 Task: Add a signature Dale Allen containing With appreciation and gratitude, Dale Allen to email address softage.10@softage.net and add a folder Search engine optimization
Action: Mouse moved to (88, 89)
Screenshot: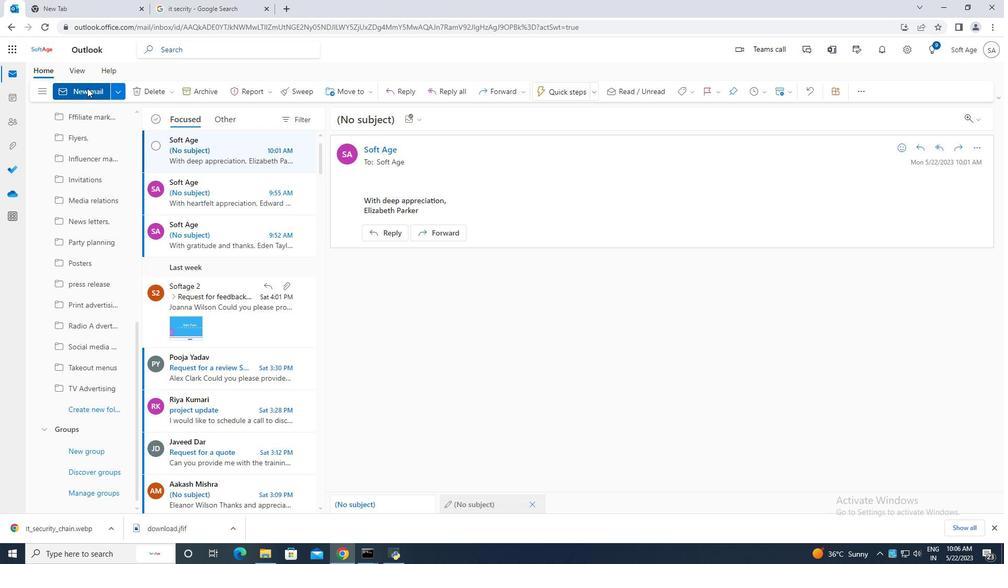 
Action: Mouse pressed left at (88, 89)
Screenshot: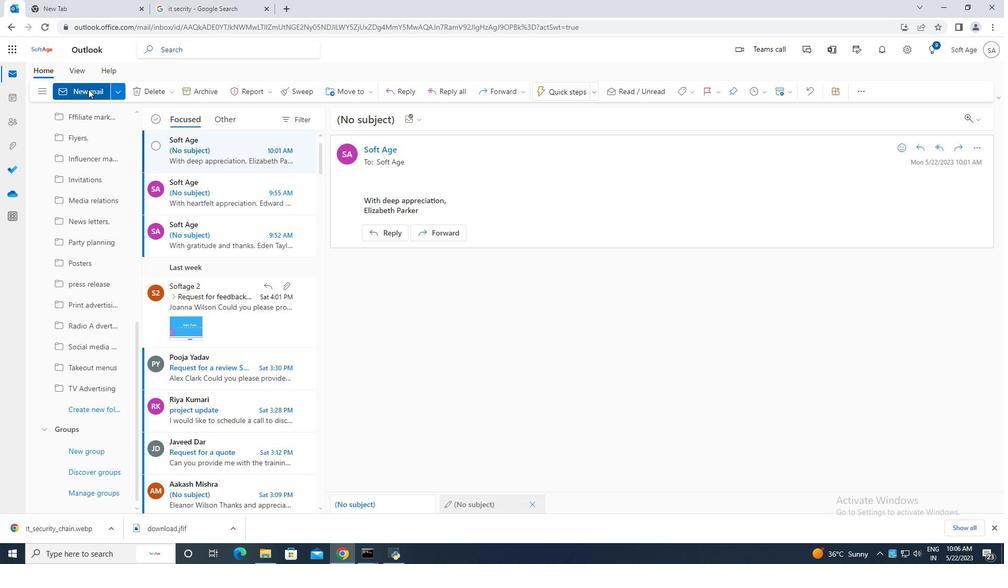 
Action: Mouse moved to (678, 91)
Screenshot: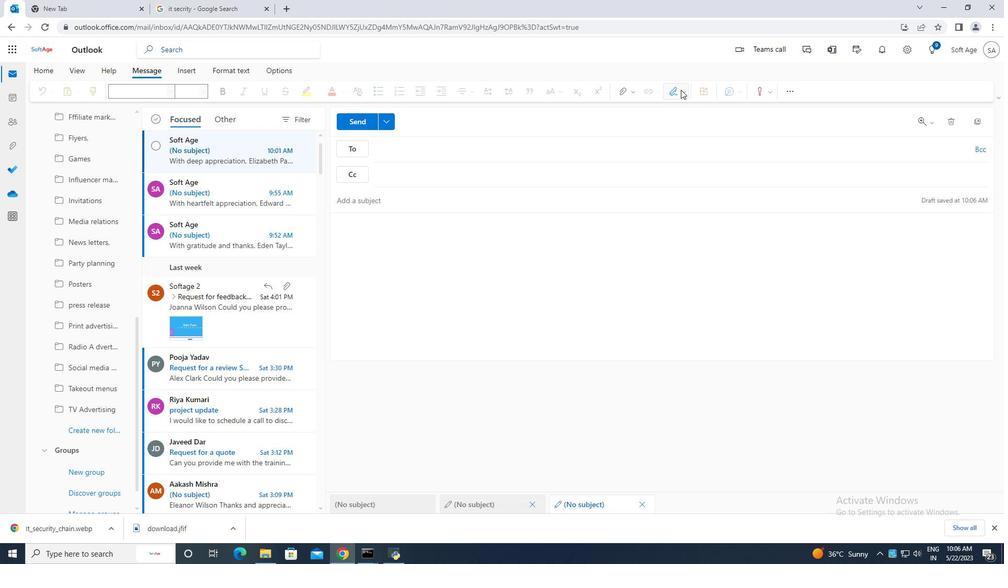 
Action: Mouse pressed left at (678, 91)
Screenshot: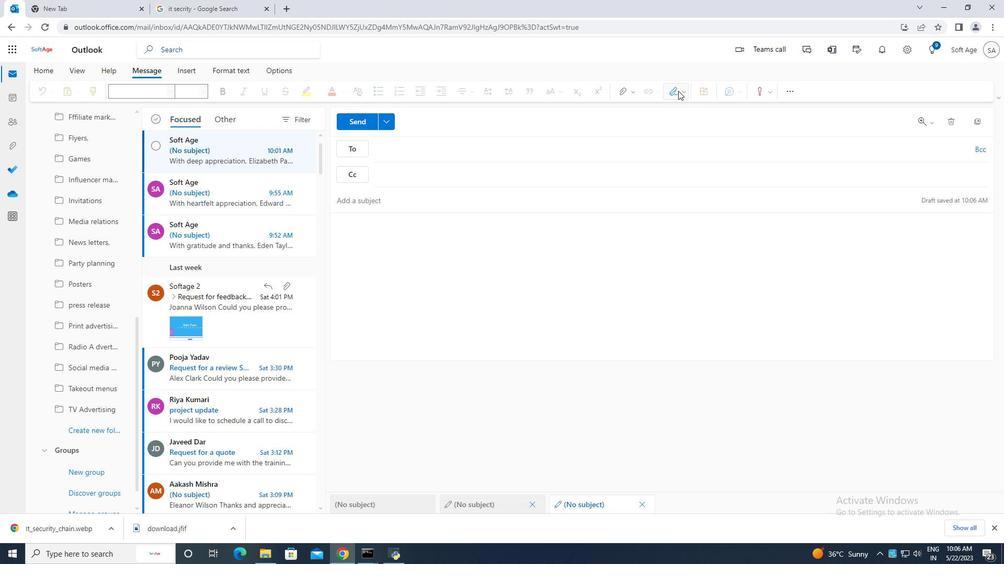 
Action: Mouse moved to (650, 135)
Screenshot: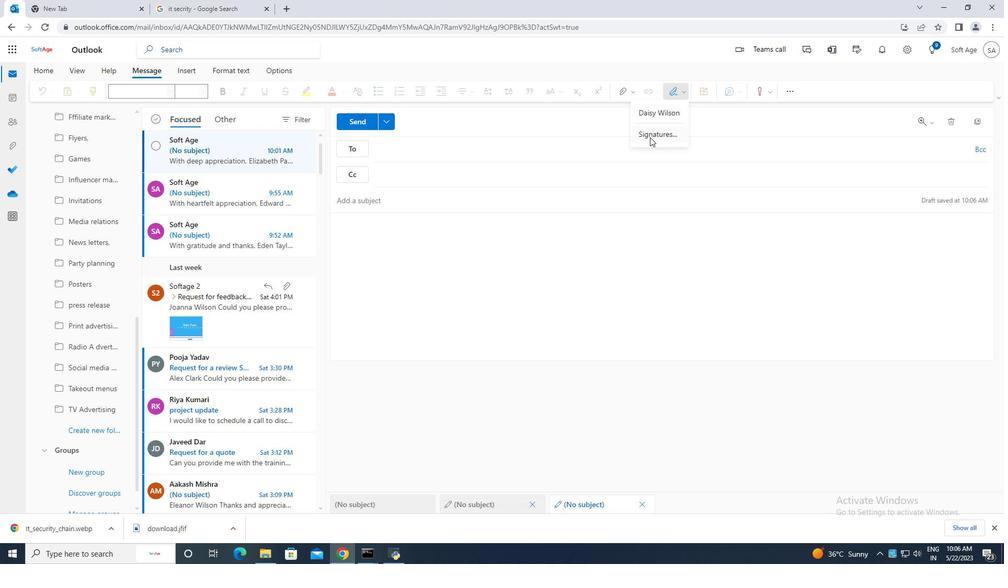 
Action: Mouse pressed left at (650, 135)
Screenshot: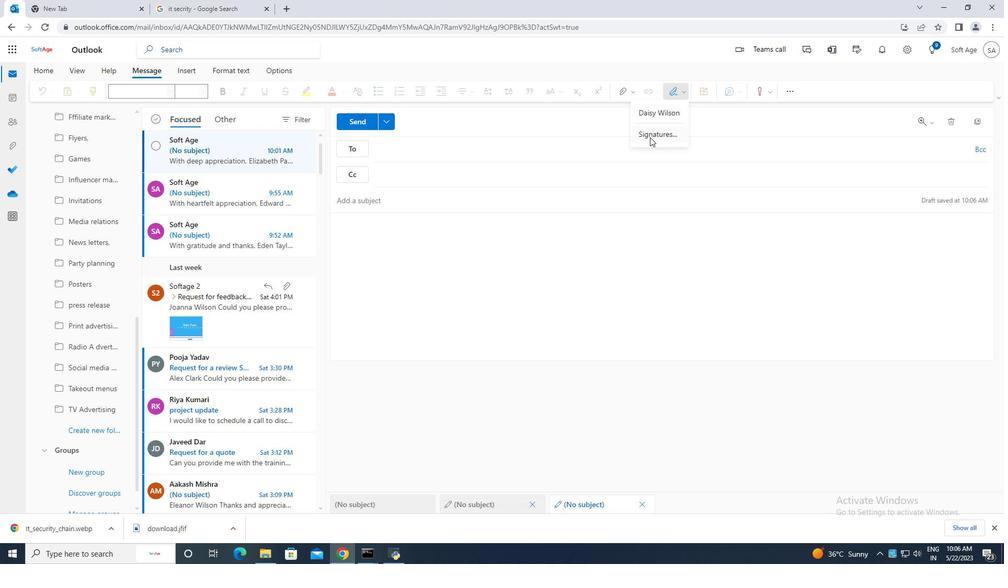 
Action: Mouse moved to (703, 175)
Screenshot: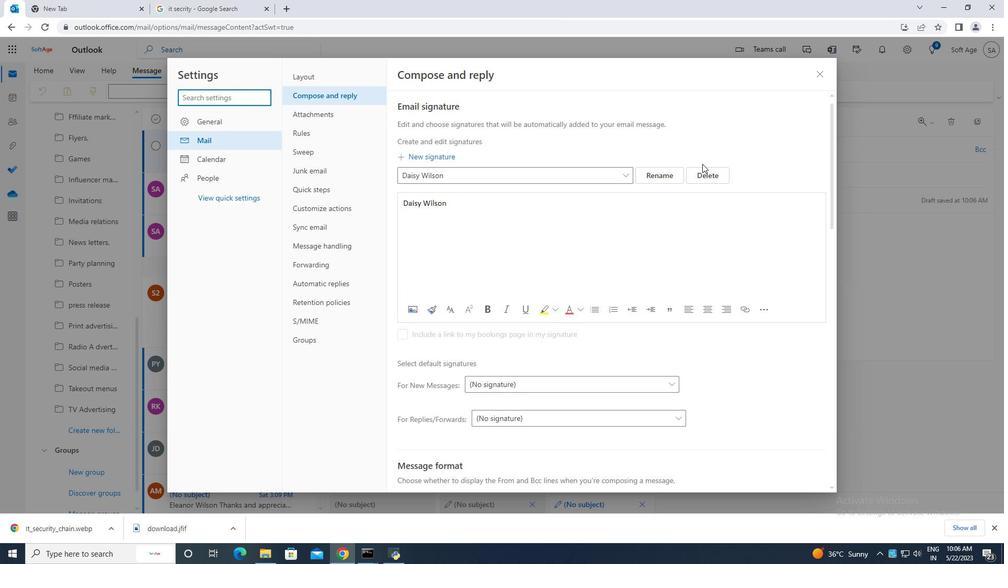 
Action: Mouse pressed left at (703, 175)
Screenshot: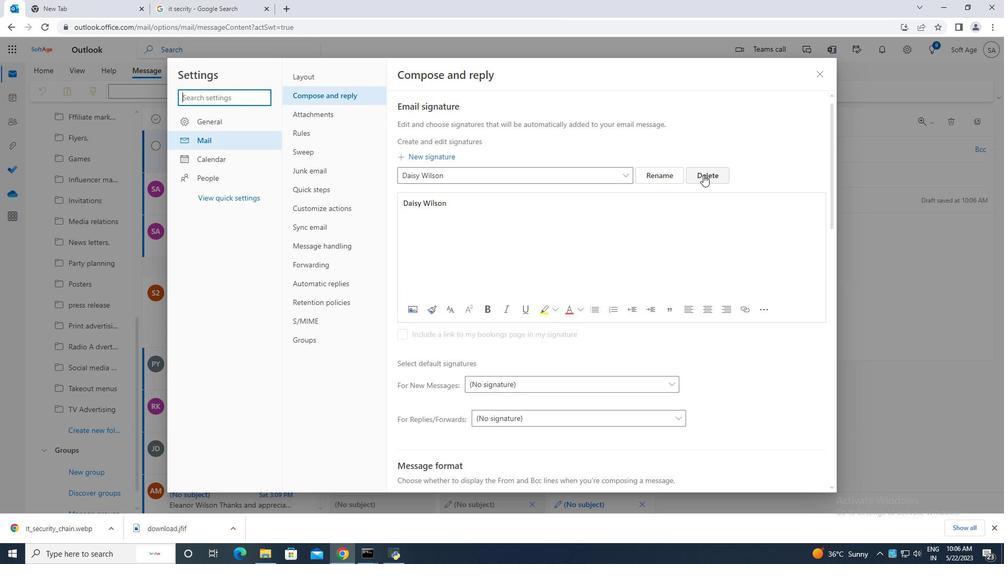
Action: Mouse moved to (444, 177)
Screenshot: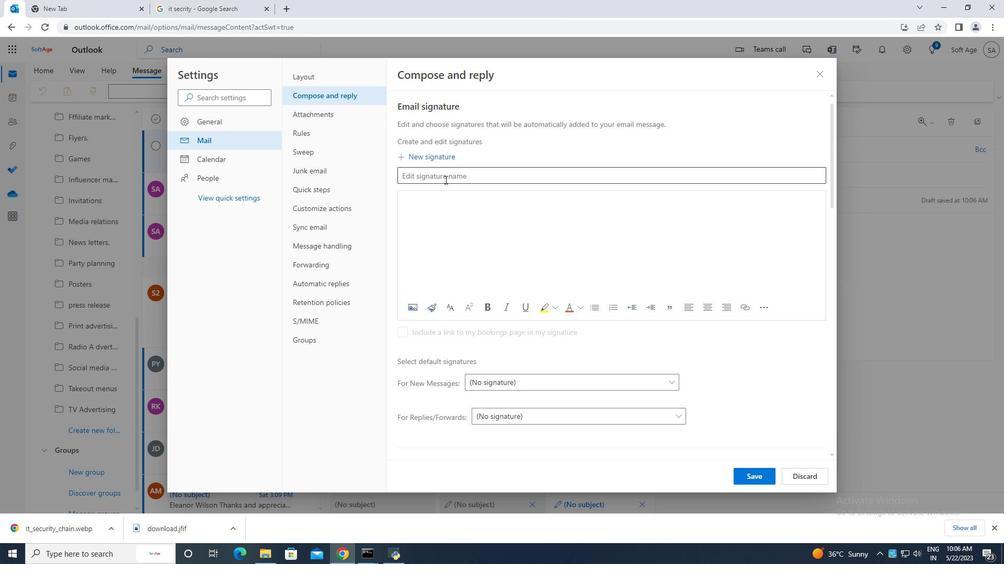 
Action: Mouse pressed left at (444, 177)
Screenshot: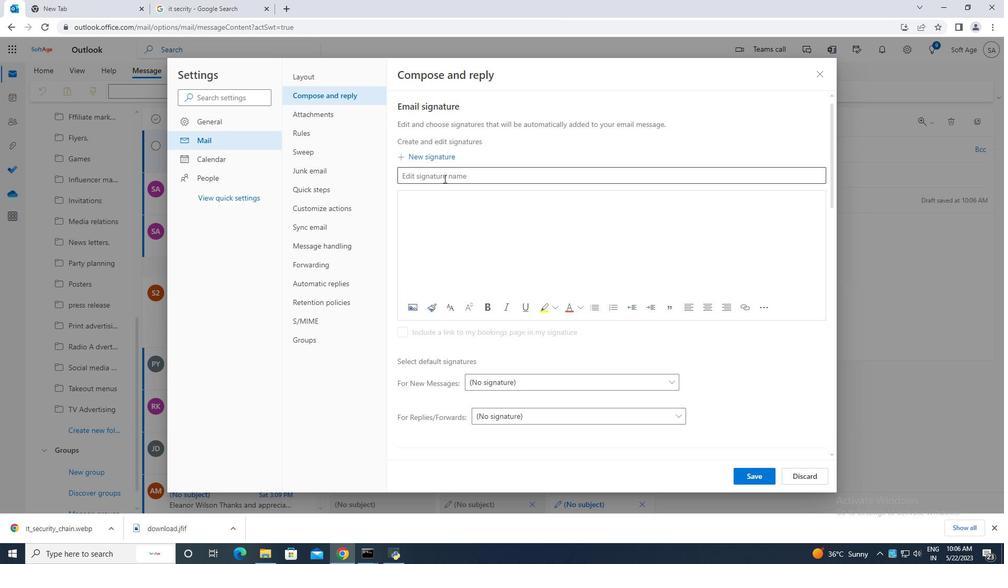 
Action: Key pressed <Key.caps_lock>D<Key.caps_lock>ale<Key.space><Key.caps_lock>A<Key.caps_lock>llen
Screenshot: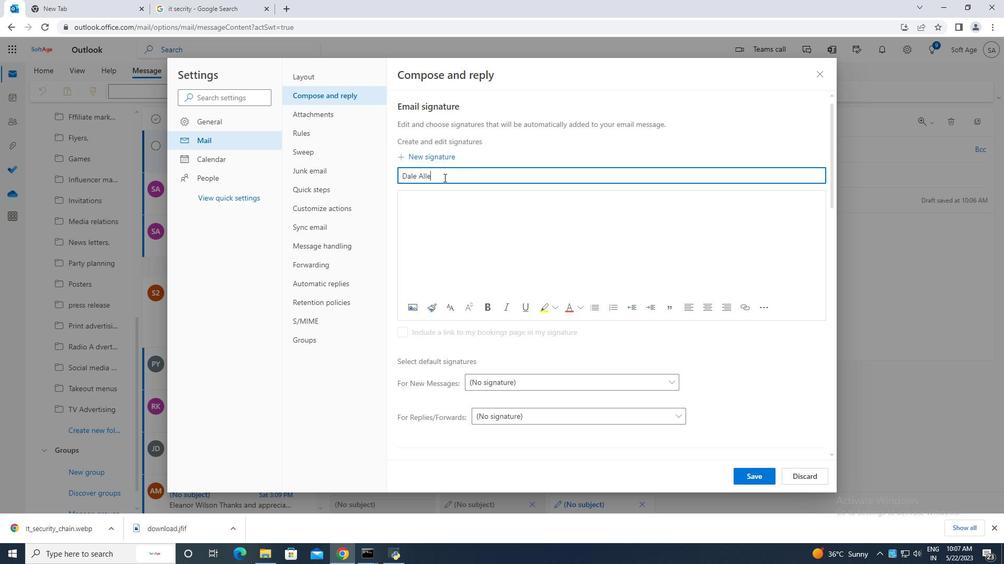 
Action: Mouse moved to (434, 188)
Screenshot: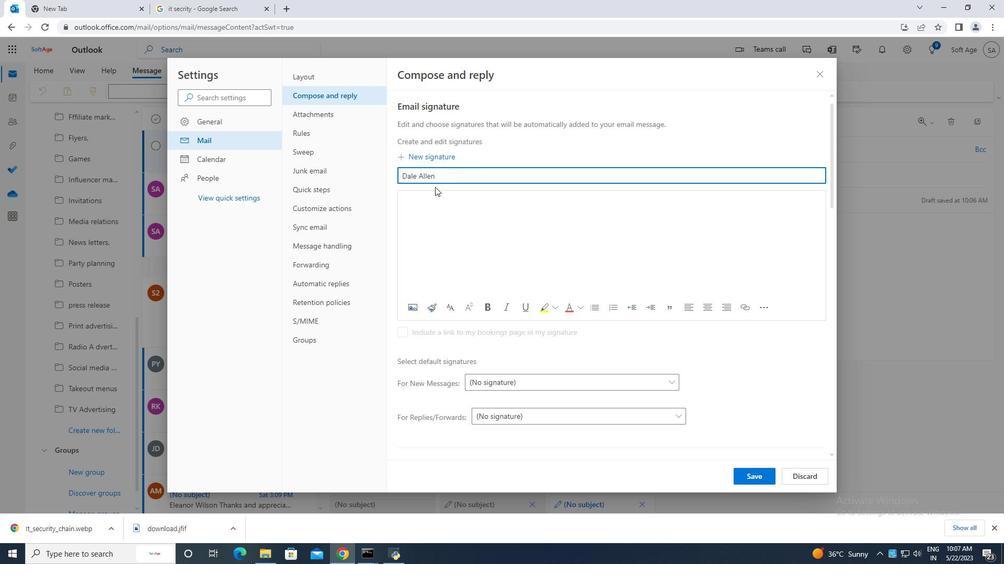 
Action: Mouse pressed left at (434, 188)
Screenshot: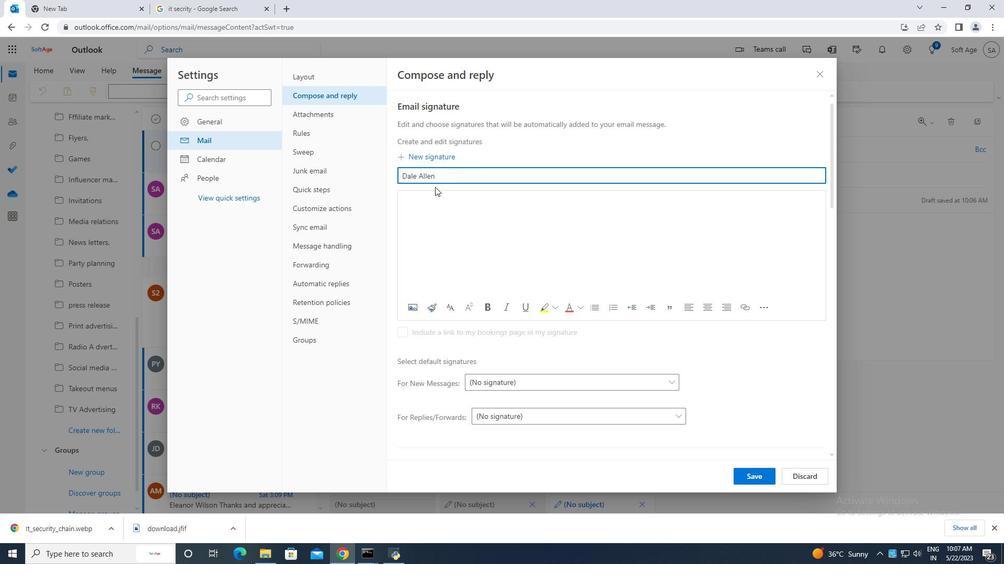 
Action: Mouse moved to (429, 190)
Screenshot: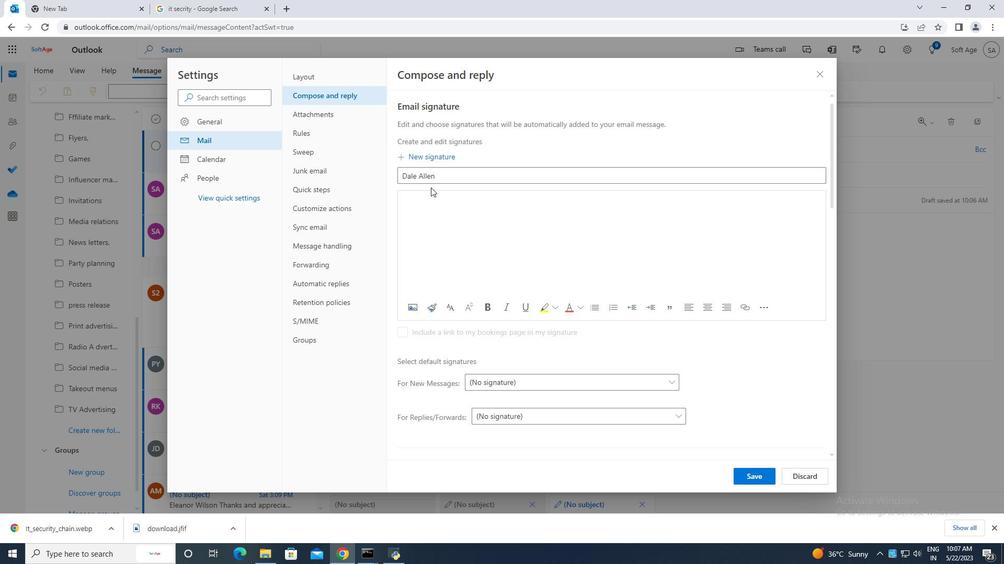 
Action: Mouse pressed left at (429, 190)
Screenshot: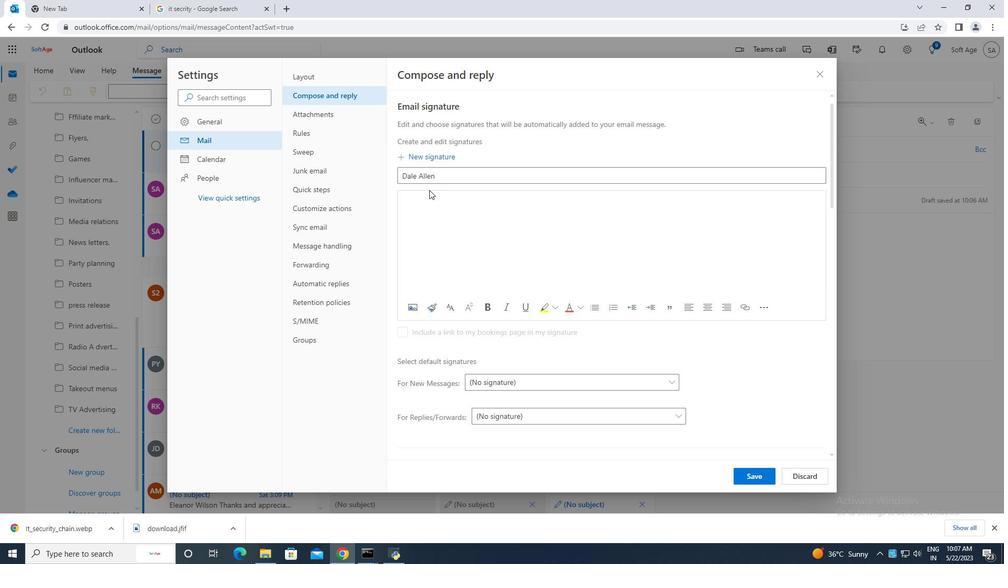 
Action: Mouse moved to (429, 198)
Screenshot: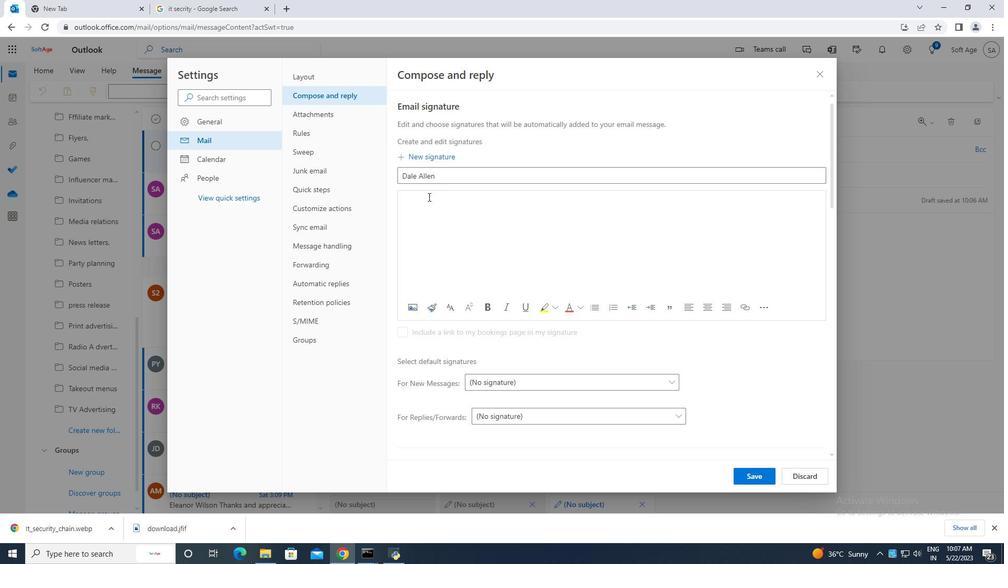 
Action: Mouse pressed left at (429, 198)
Screenshot: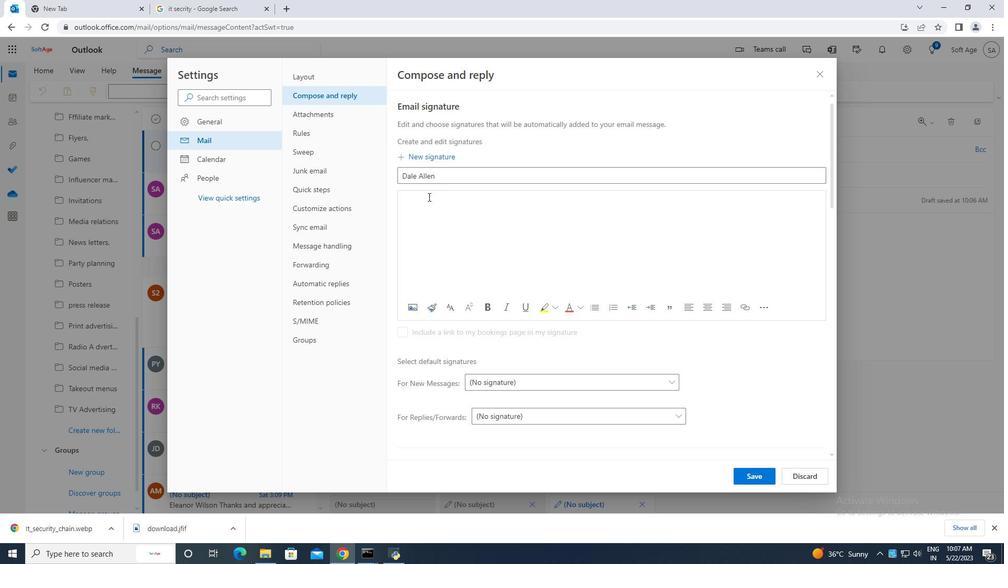 
Action: Mouse moved to (430, 199)
Screenshot: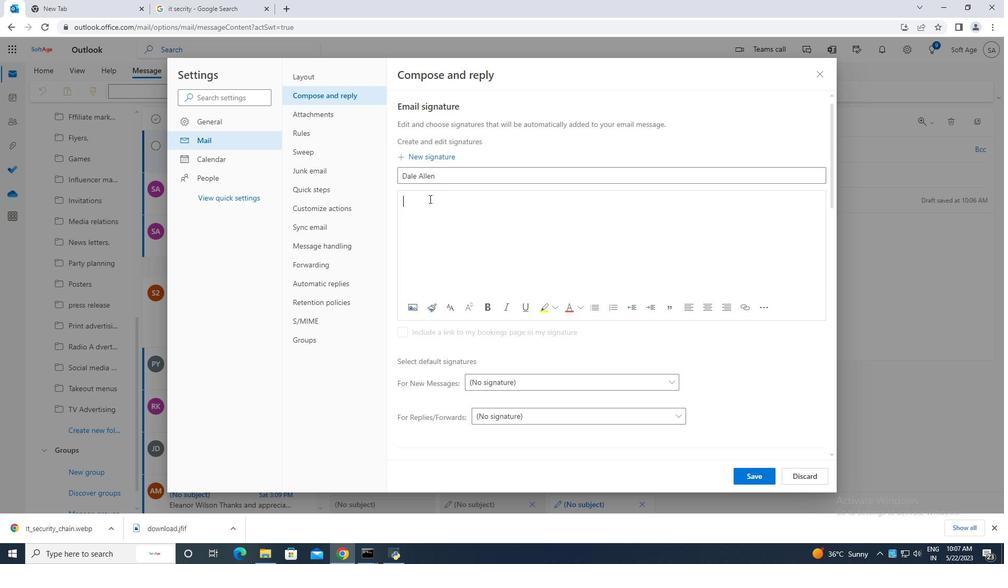 
Action: Key pressed <Key.caps_lock>D<Key.caps_lock>ale<Key.space><Key.caps_lock>A<Key.caps_lock>llen
Screenshot: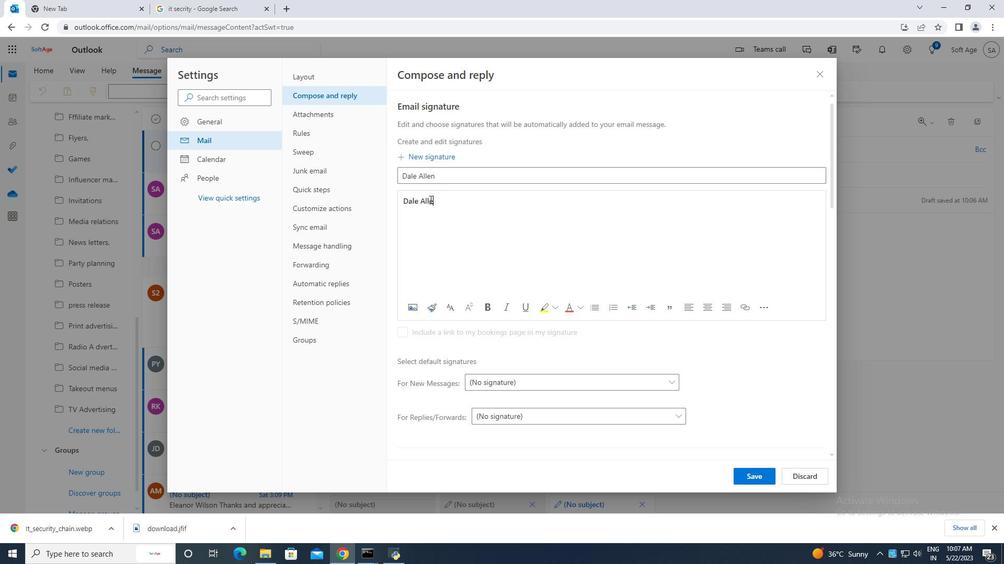 
Action: Mouse moved to (764, 477)
Screenshot: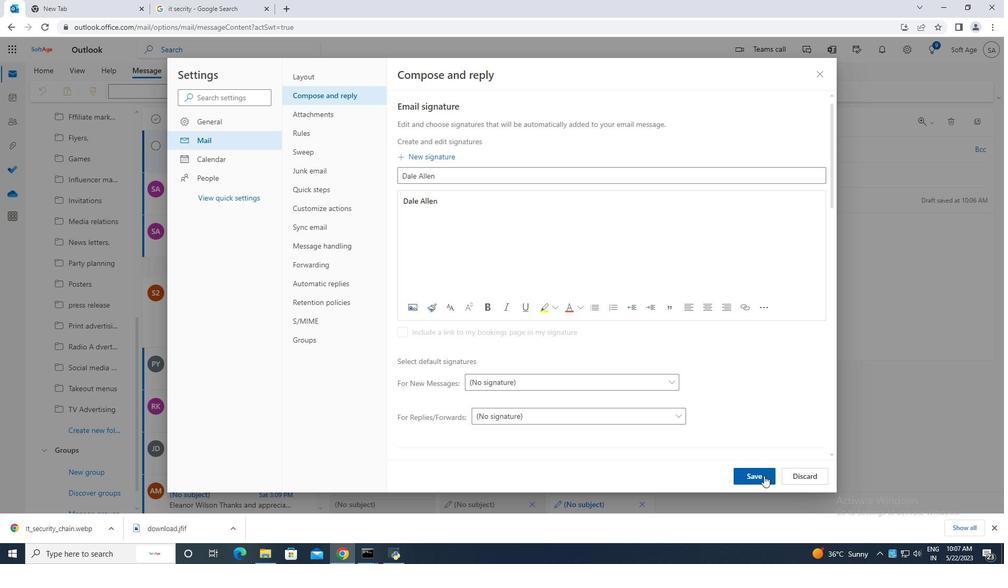 
Action: Mouse pressed left at (764, 477)
Screenshot: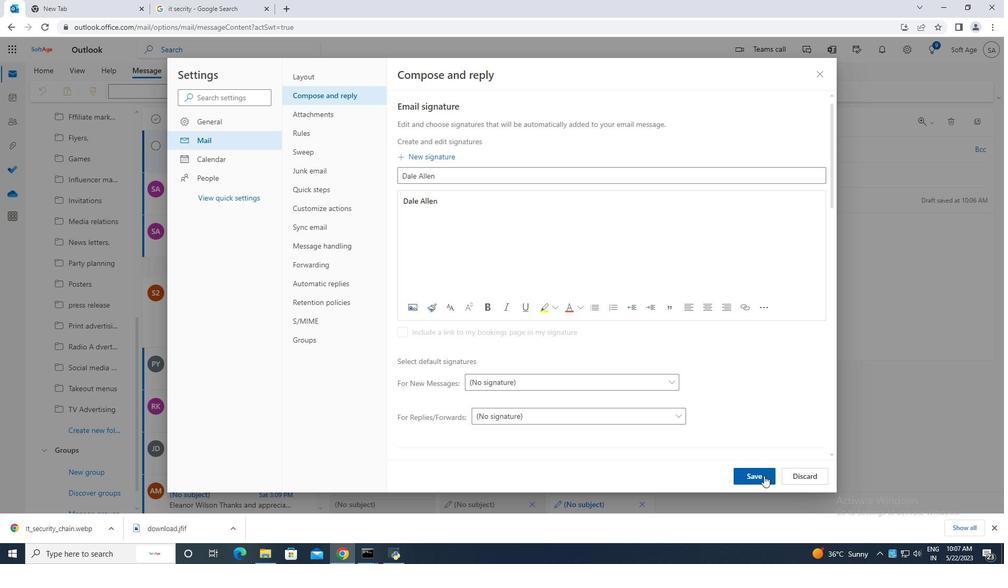 
Action: Mouse moved to (818, 75)
Screenshot: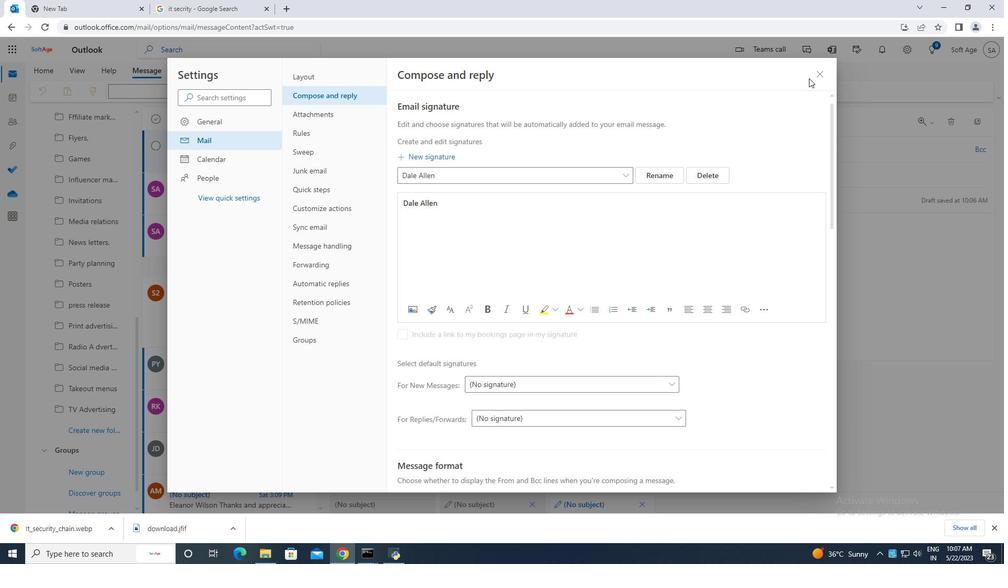 
Action: Mouse pressed left at (818, 75)
Screenshot: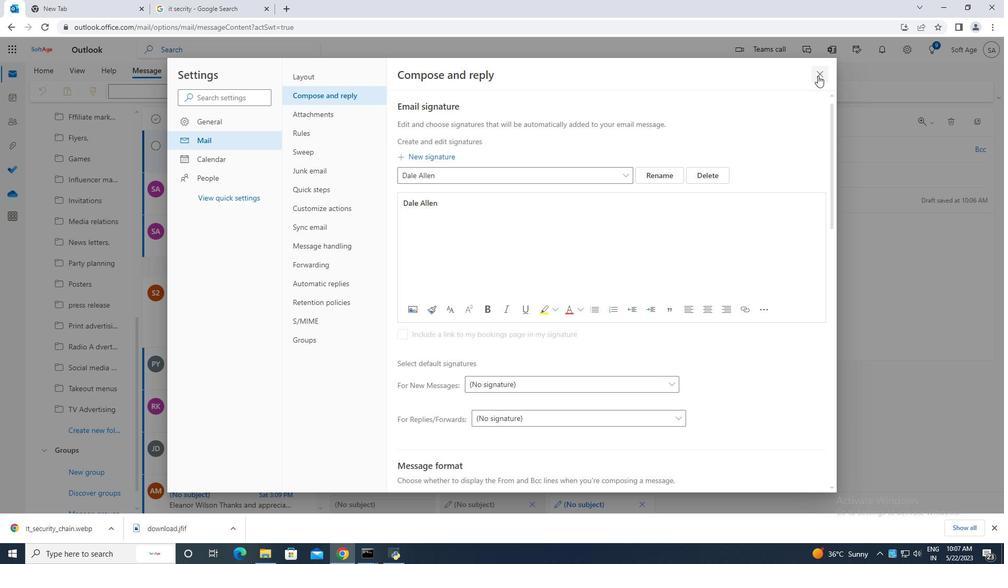 
Action: Mouse moved to (679, 94)
Screenshot: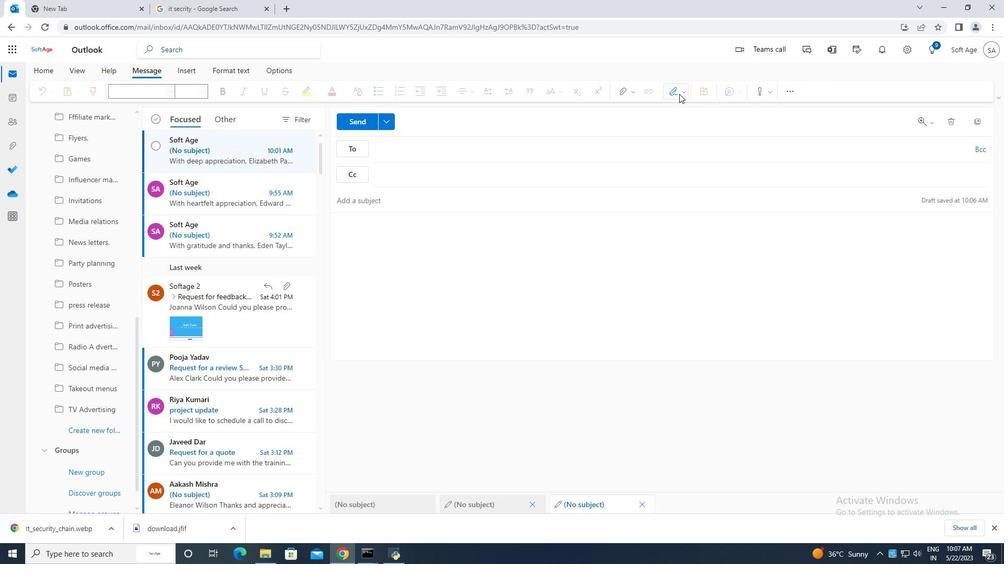 
Action: Mouse pressed left at (679, 94)
Screenshot: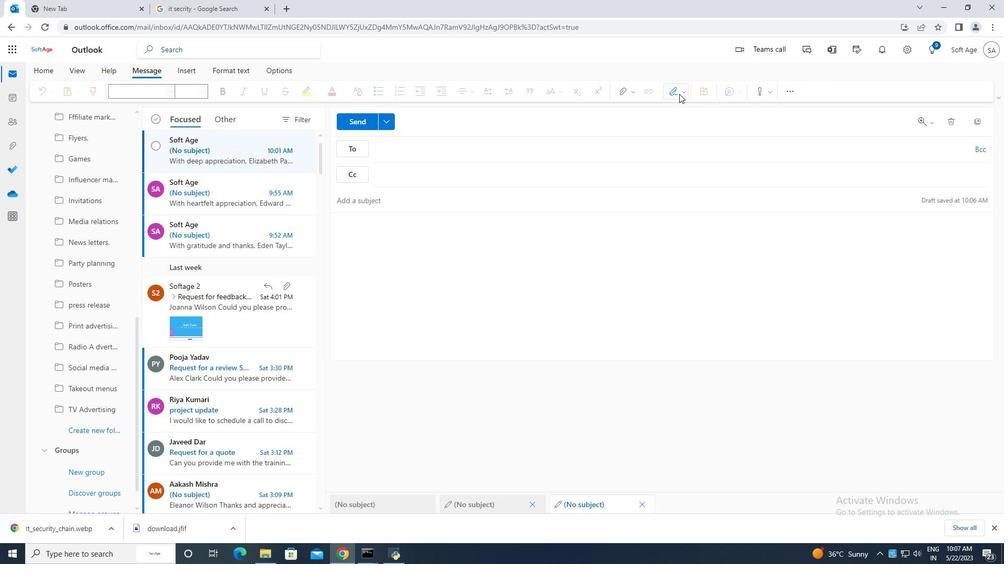 
Action: Mouse moved to (658, 111)
Screenshot: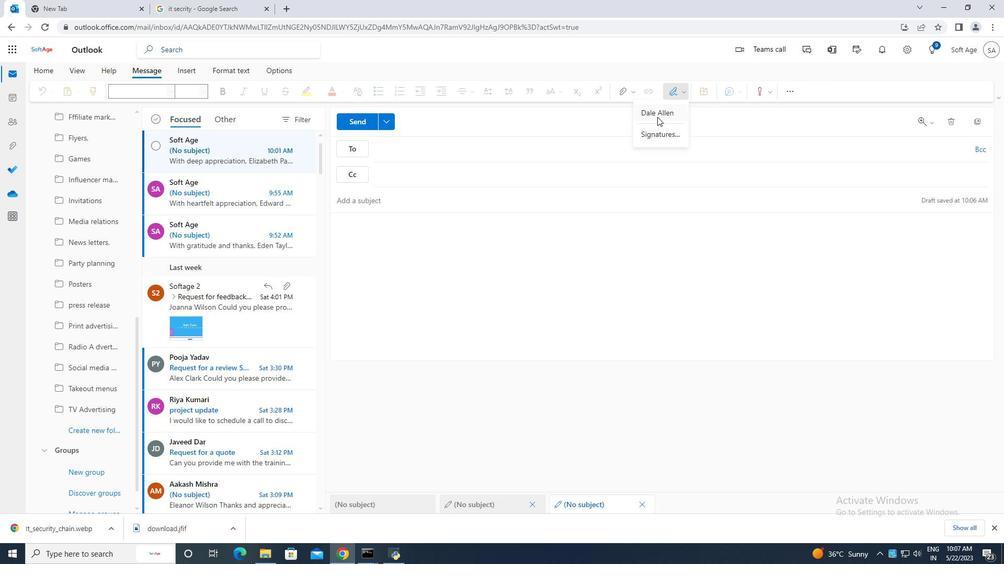 
Action: Mouse pressed left at (658, 111)
Screenshot: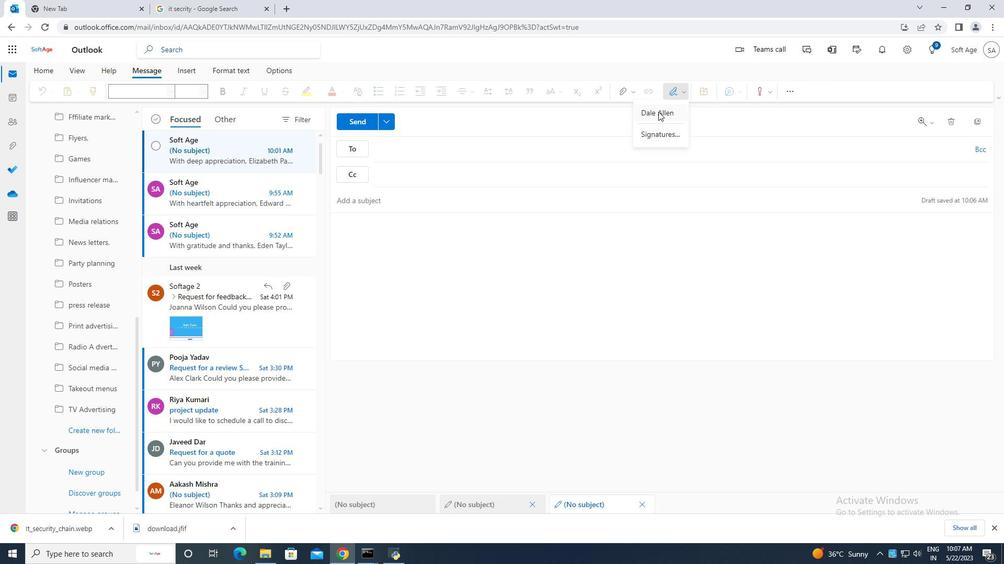 
Action: Mouse moved to (383, 215)
Screenshot: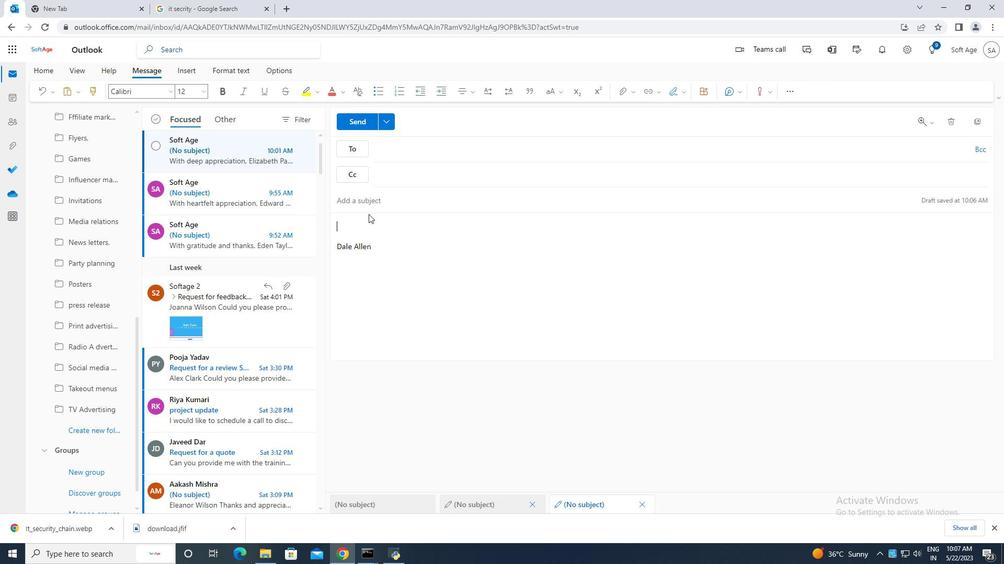 
Action: Key pressed <Key.caps_lock>C<Key.caps_lock>ontaining<Key.space>with<Key.space>appreciation<Key.space>and<Key.space>gratitude,
Screenshot: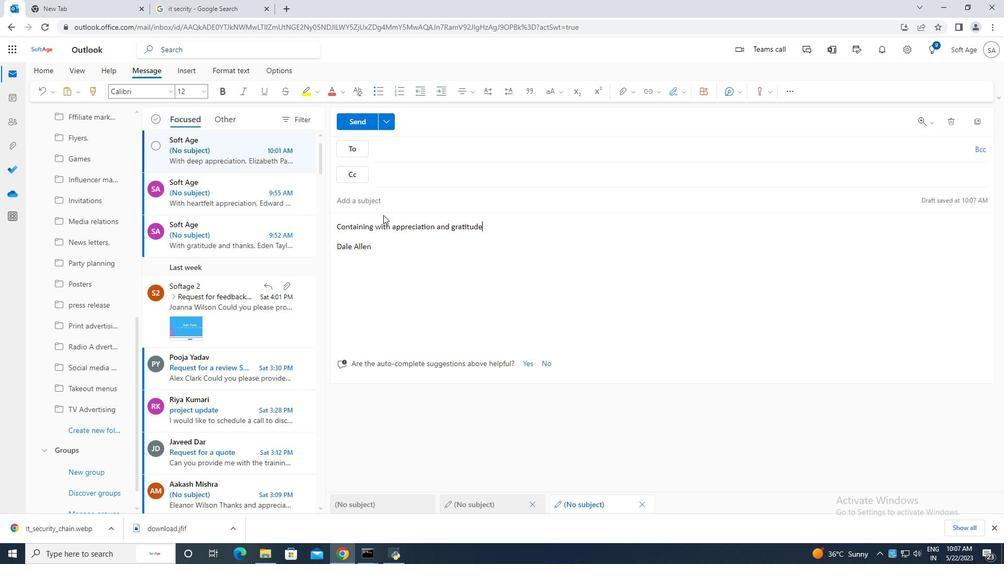 
Action: Mouse moved to (460, 148)
Screenshot: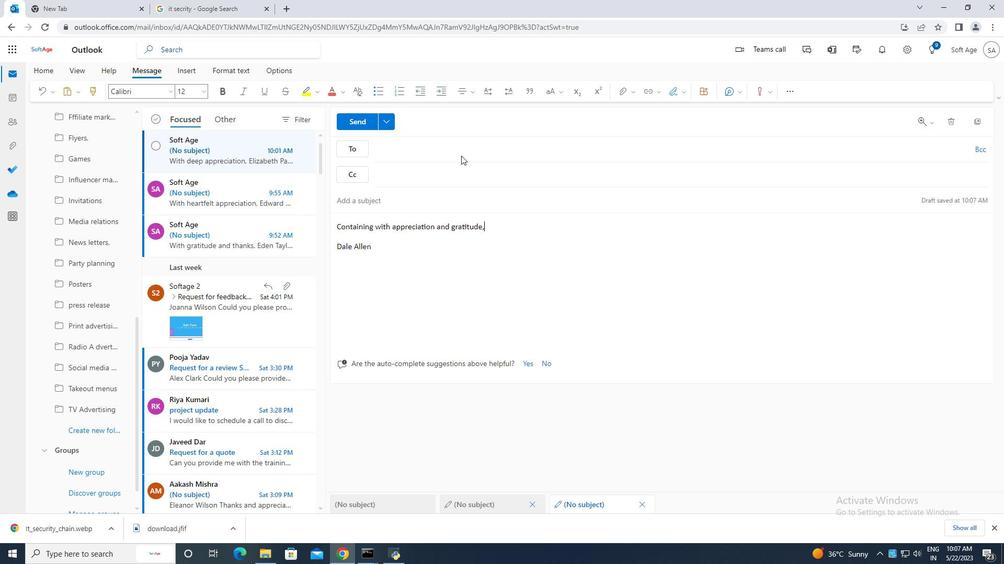 
Action: Mouse pressed left at (460, 148)
Screenshot: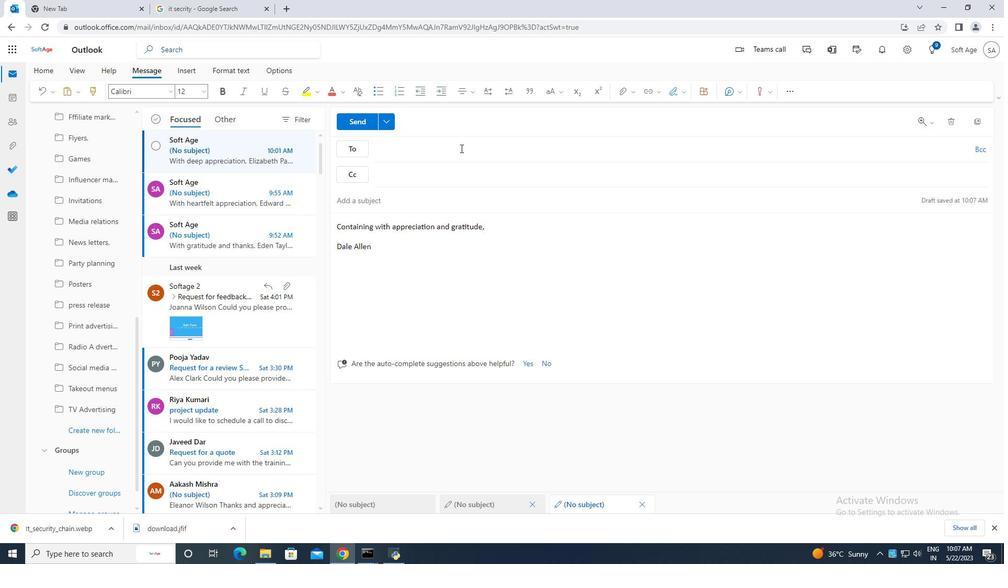 
Action: Key pressed softage.10
Screenshot: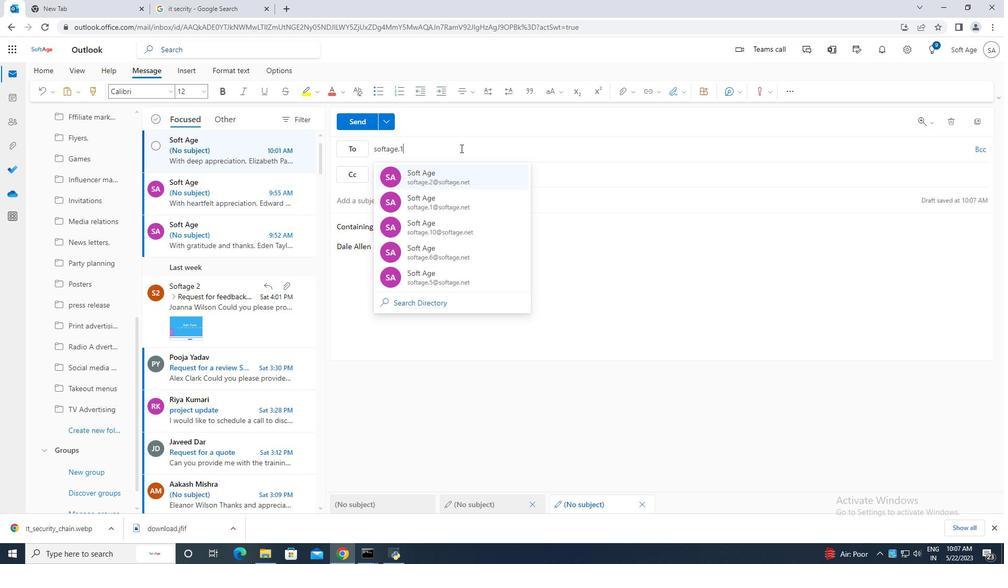 
Action: Mouse moved to (490, 208)
Screenshot: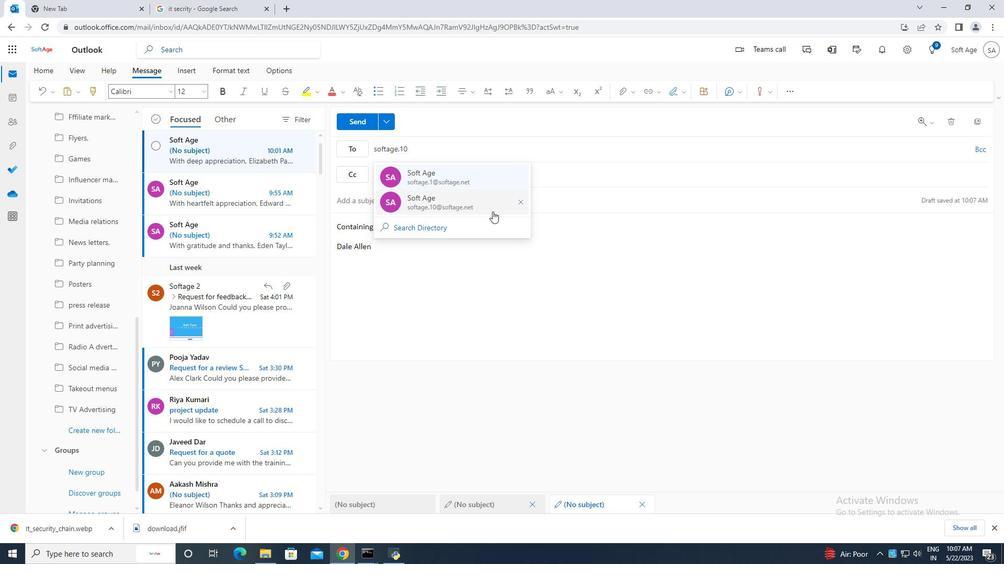
Action: Mouse pressed left at (490, 208)
Screenshot: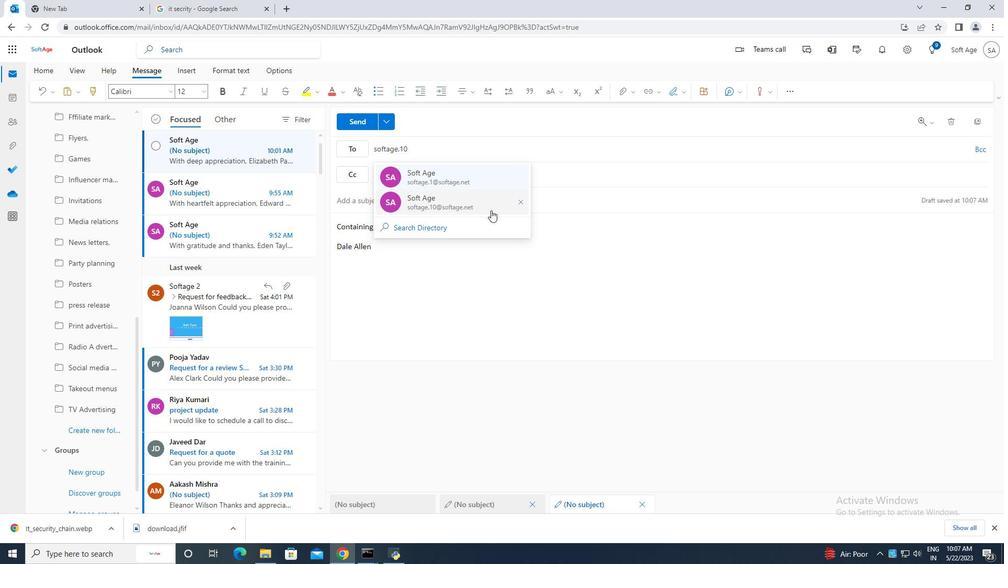 
Action: Mouse moved to (93, 431)
Screenshot: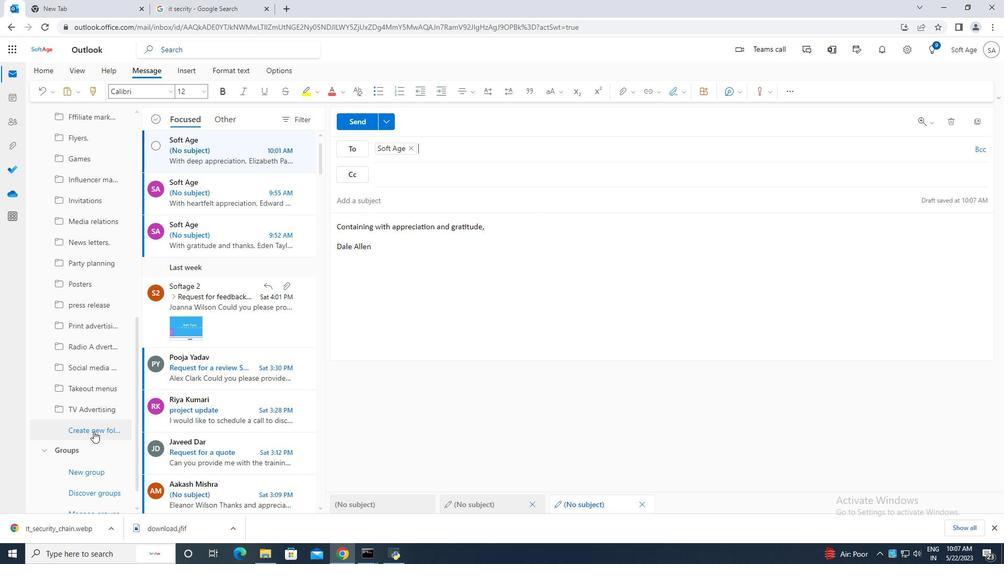 
Action: Mouse pressed left at (93, 431)
Screenshot: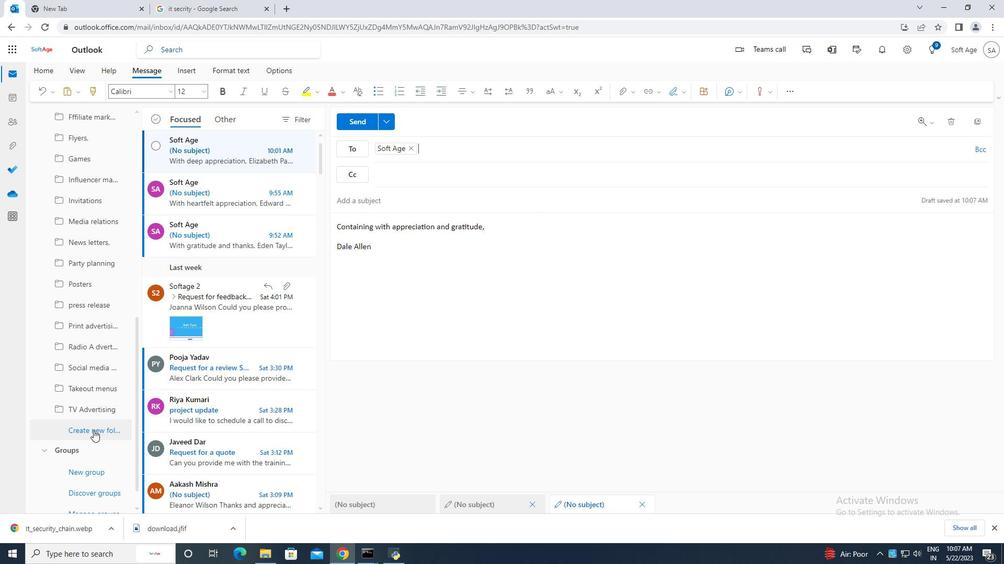 
Action: Mouse moved to (91, 429)
Screenshot: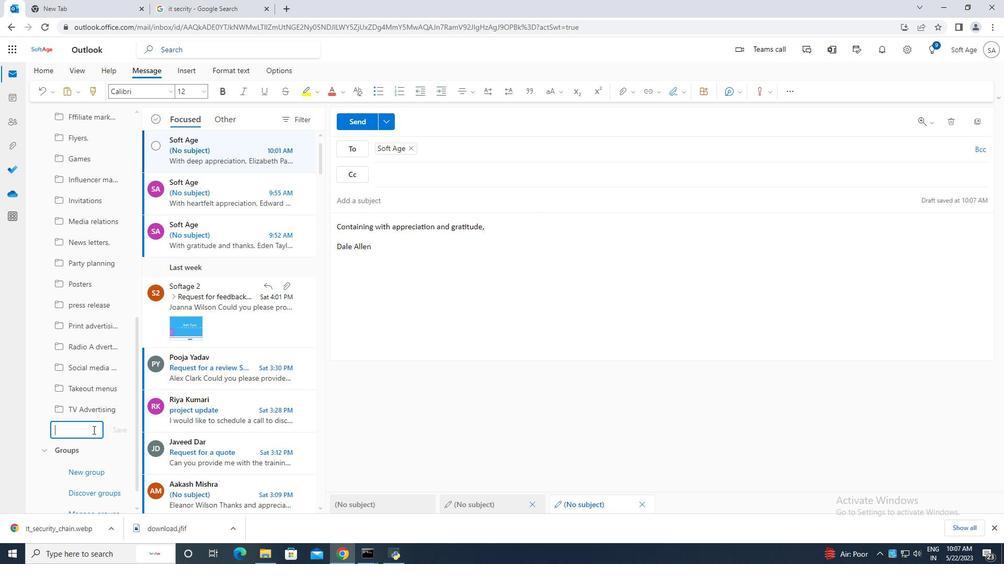 
Action: Key pressed <Key.caps_lock>S<Key.caps_lock>earch<Key.space>engine<Key.space>optimix<Key.backspace>zation
Screenshot: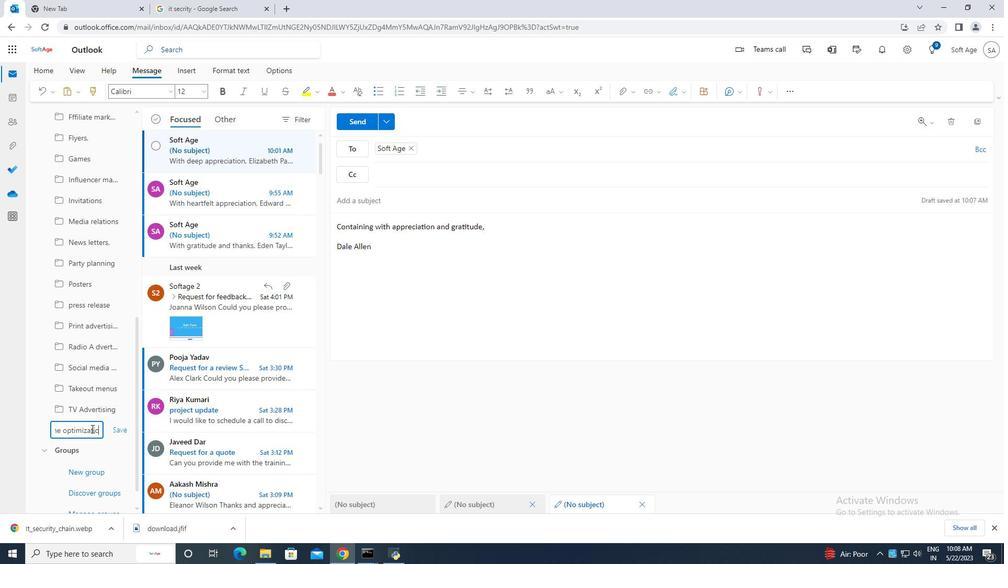 
Action: Mouse moved to (122, 431)
Screenshot: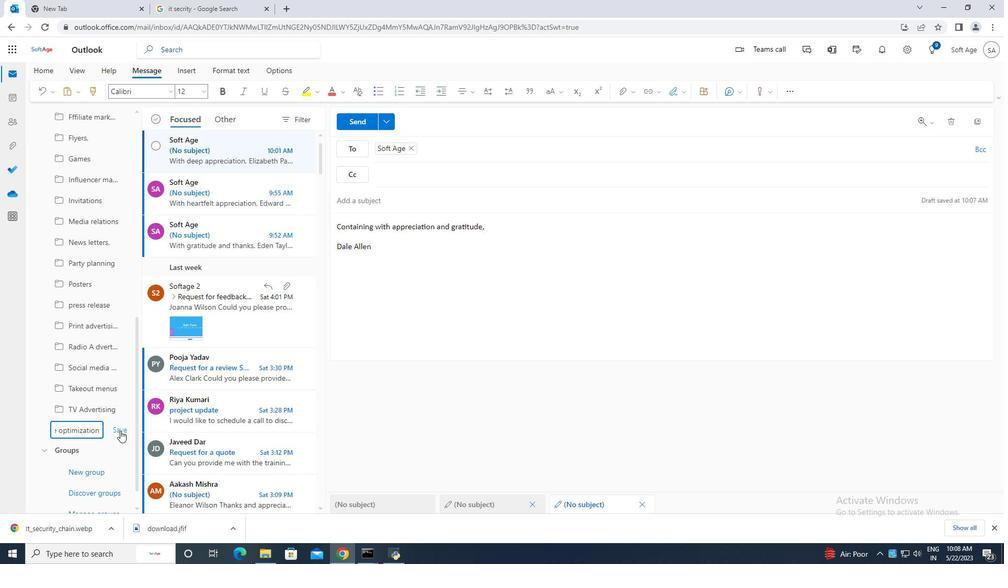 
Action: Mouse pressed left at (122, 431)
Screenshot: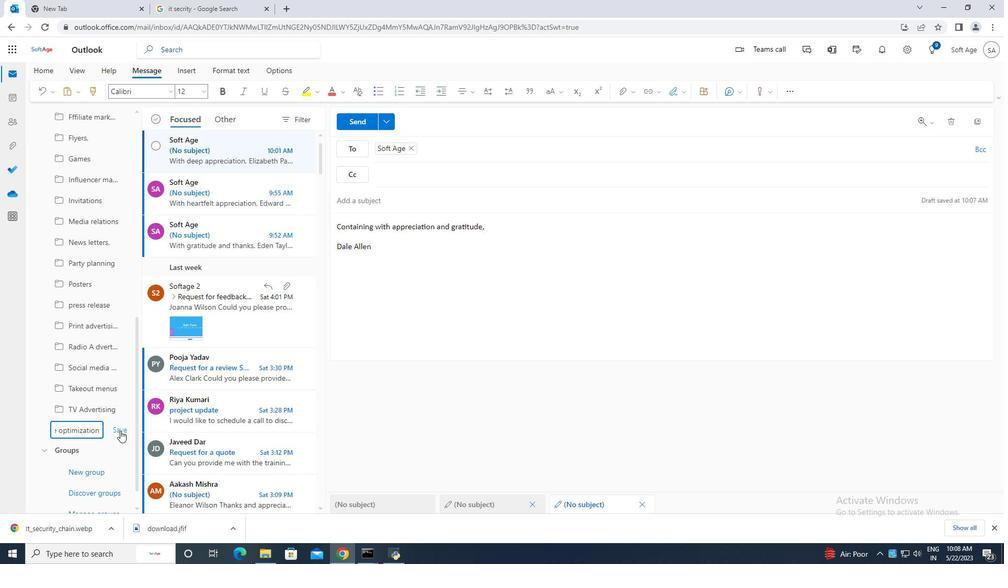 
Action: Mouse moved to (96, 331)
Screenshot: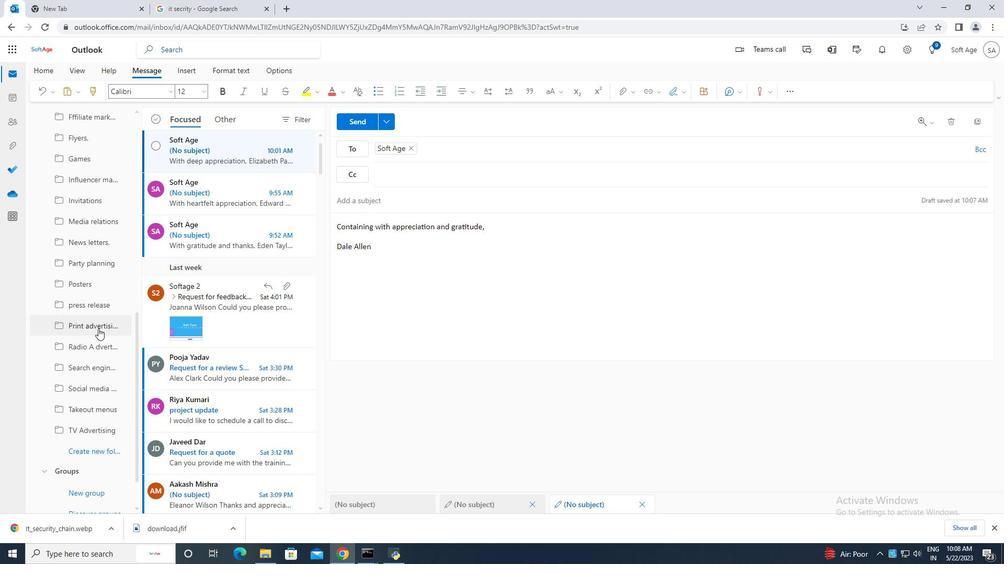 
Action: Mouse scrolled (96, 332) with delta (0, 0)
Screenshot: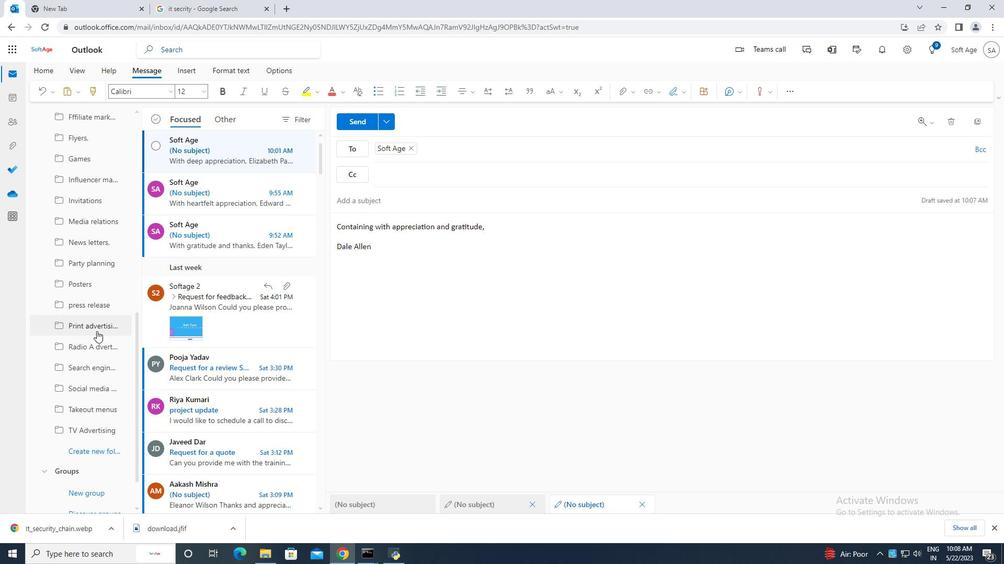 
Action: Mouse scrolled (96, 332) with delta (0, 0)
Screenshot: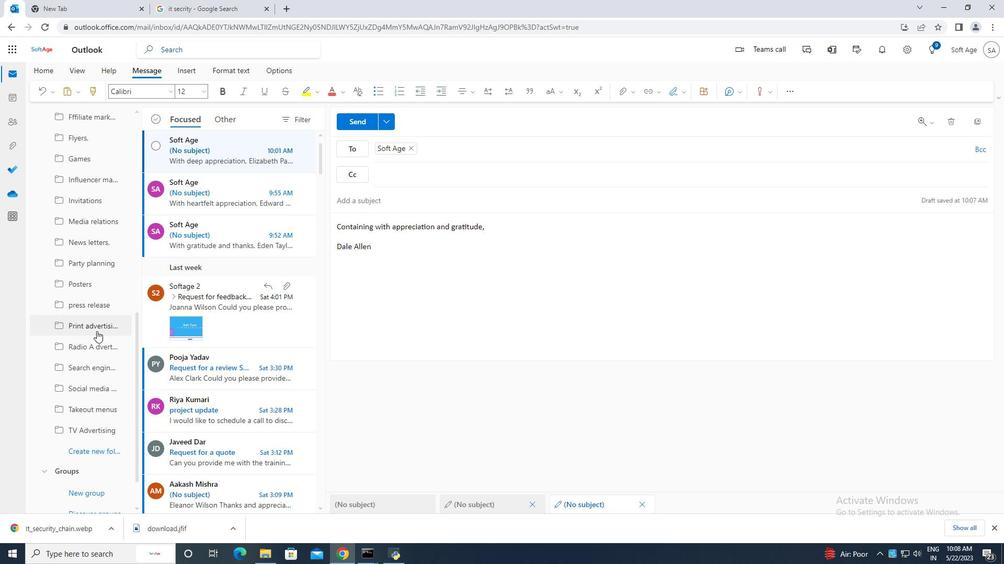 
Action: Mouse scrolled (96, 332) with delta (0, 0)
Screenshot: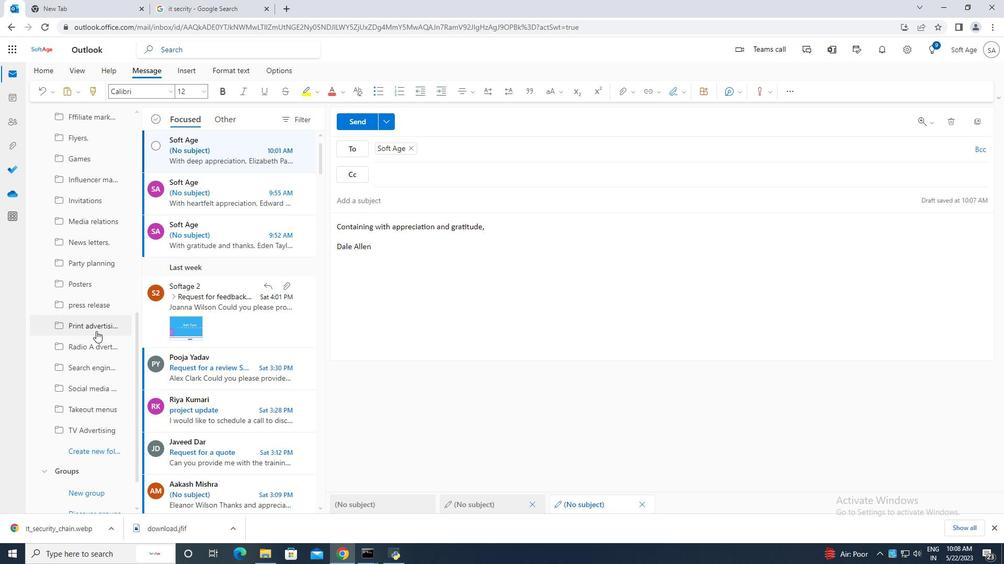 
Action: Mouse scrolled (96, 332) with delta (0, 0)
Screenshot: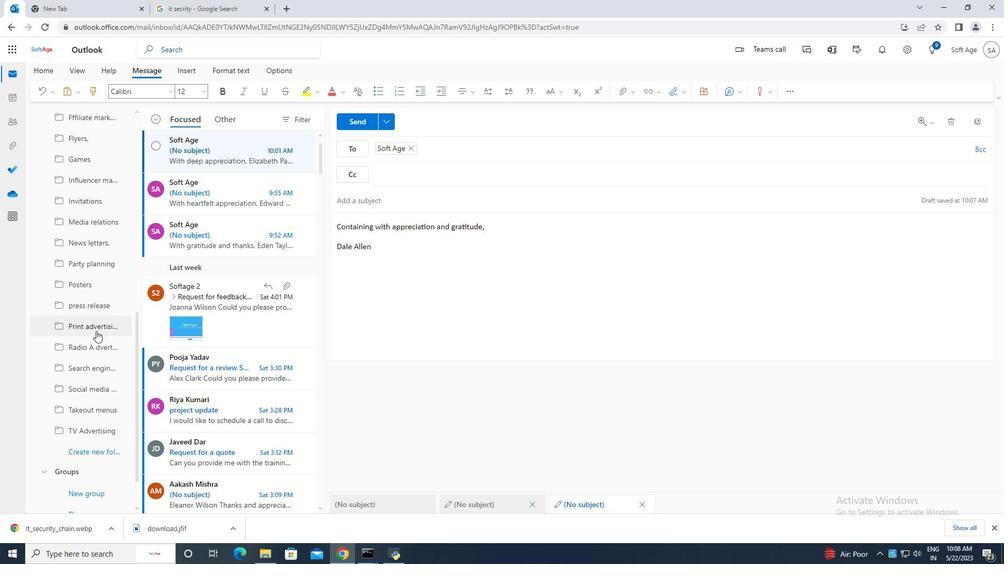 
Action: Mouse scrolled (96, 331) with delta (0, 0)
Screenshot: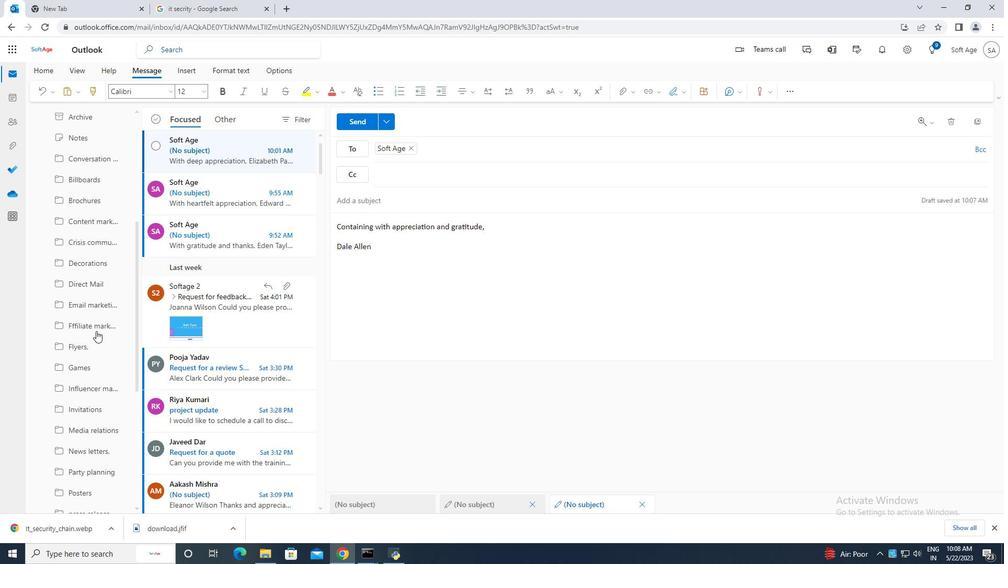
Action: Mouse scrolled (96, 331) with delta (0, 0)
Screenshot: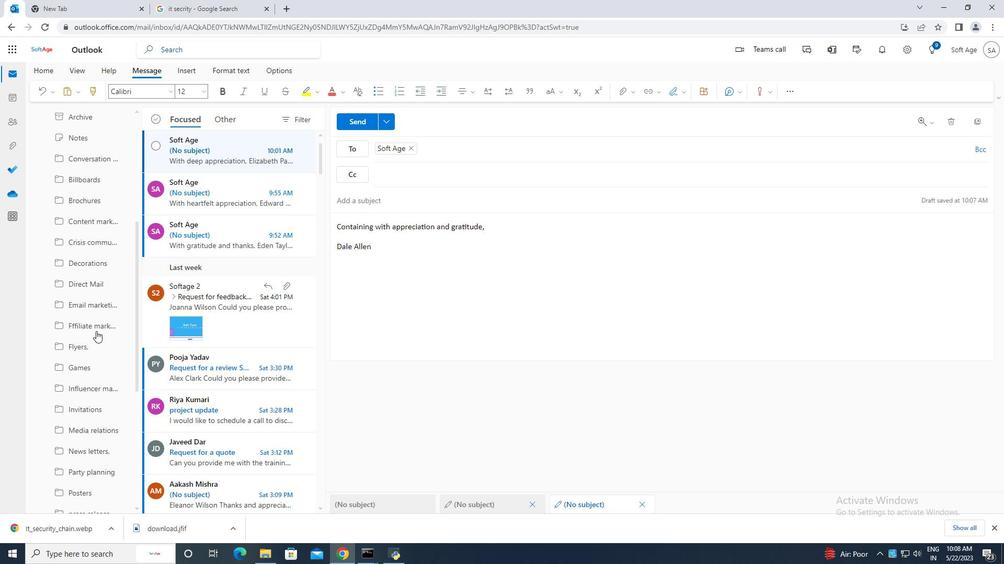 
Action: Mouse scrolled (96, 331) with delta (0, 0)
Screenshot: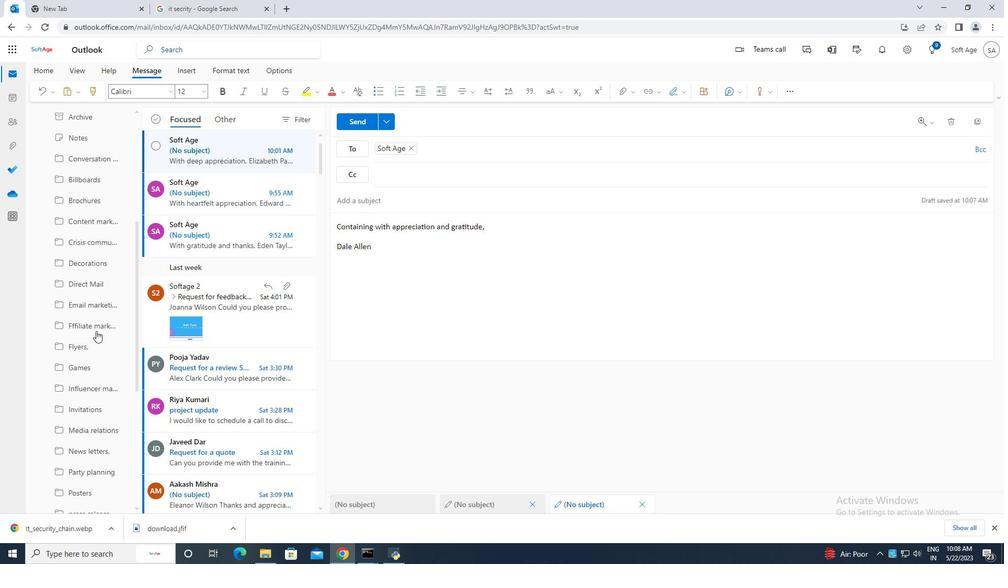 
Action: Mouse scrolled (96, 331) with delta (0, 0)
Screenshot: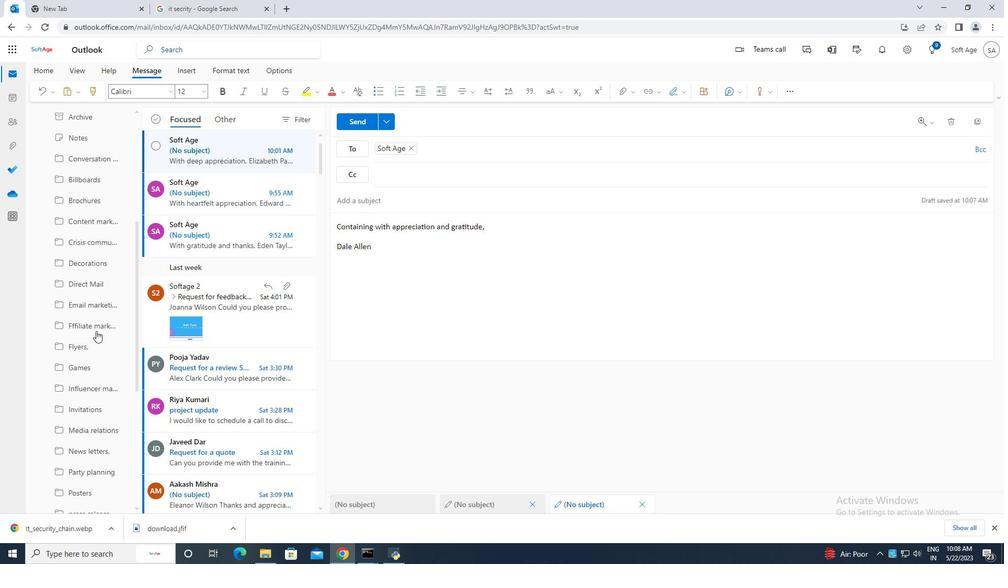 
Action: Mouse scrolled (96, 331) with delta (0, 0)
Screenshot: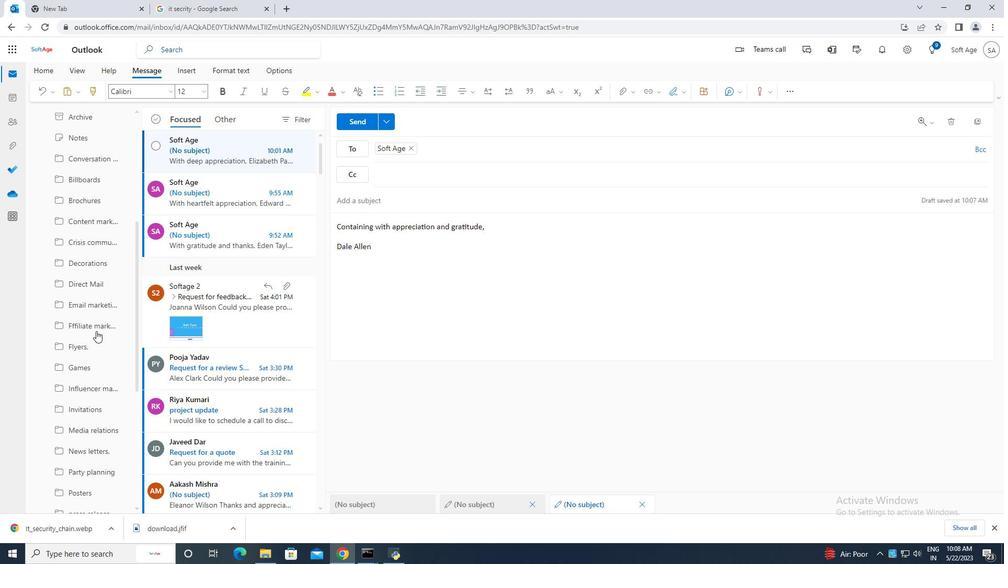 
Action: Mouse scrolled (96, 331) with delta (0, 0)
Screenshot: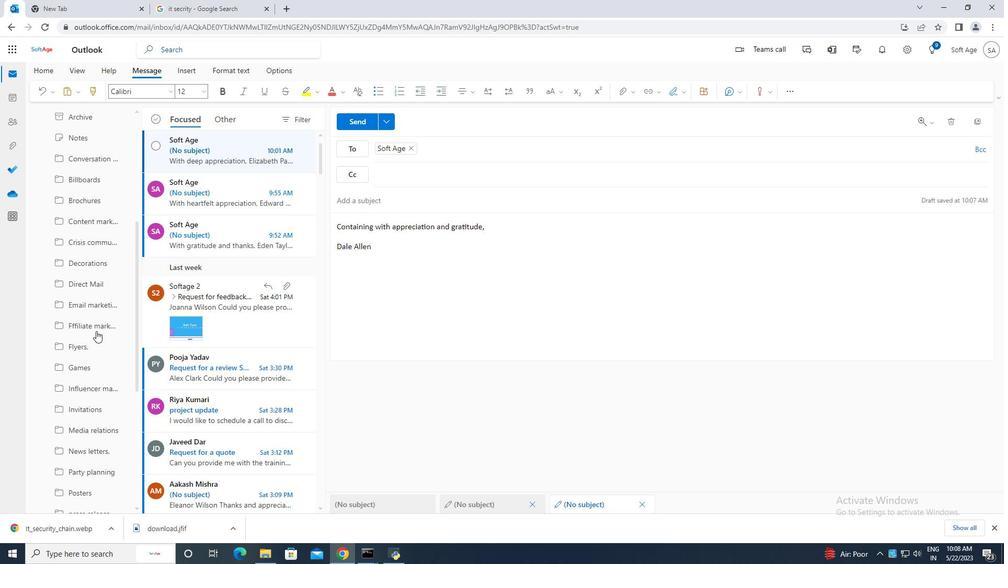 
Action: Mouse scrolled (96, 331) with delta (0, 0)
Screenshot: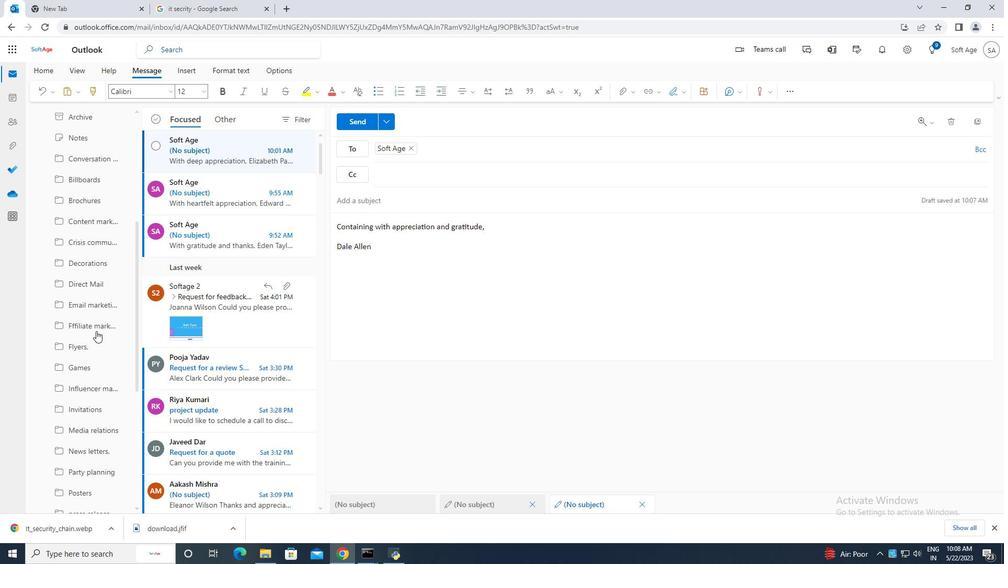 
Action: Mouse moved to (363, 126)
Screenshot: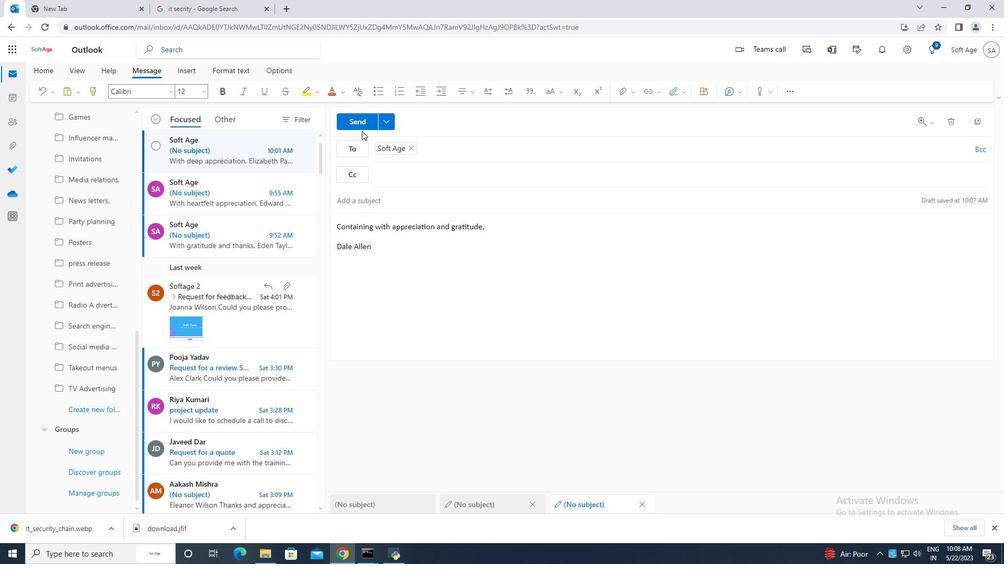 
Action: Mouse pressed left at (363, 126)
Screenshot: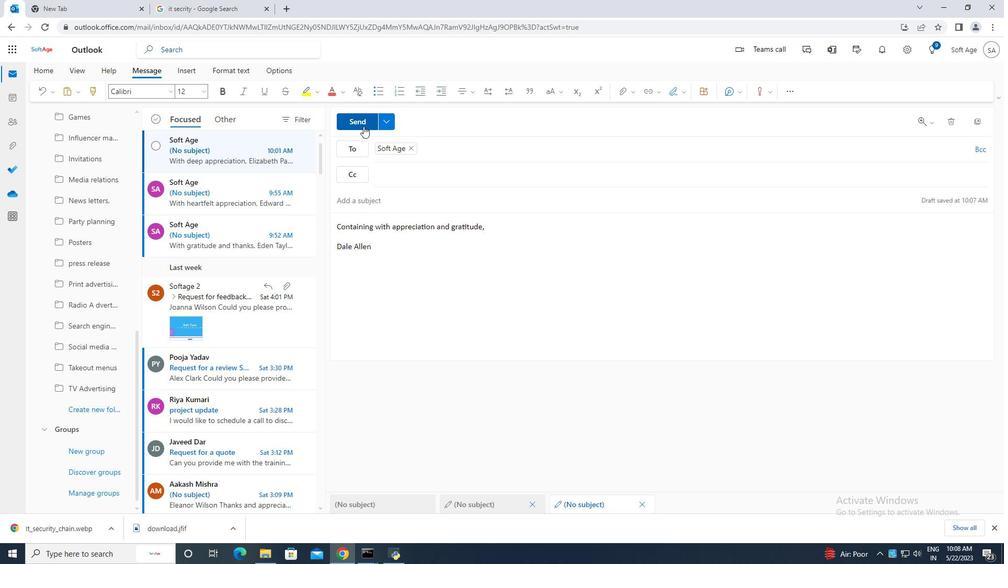 
Action: Mouse moved to (505, 302)
Screenshot: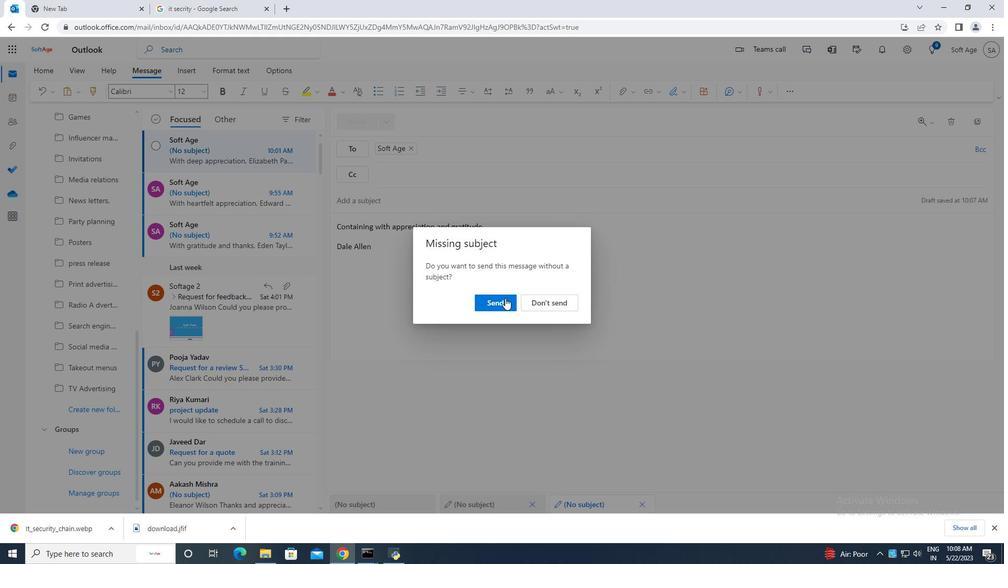 
Action: Mouse pressed left at (505, 302)
Screenshot: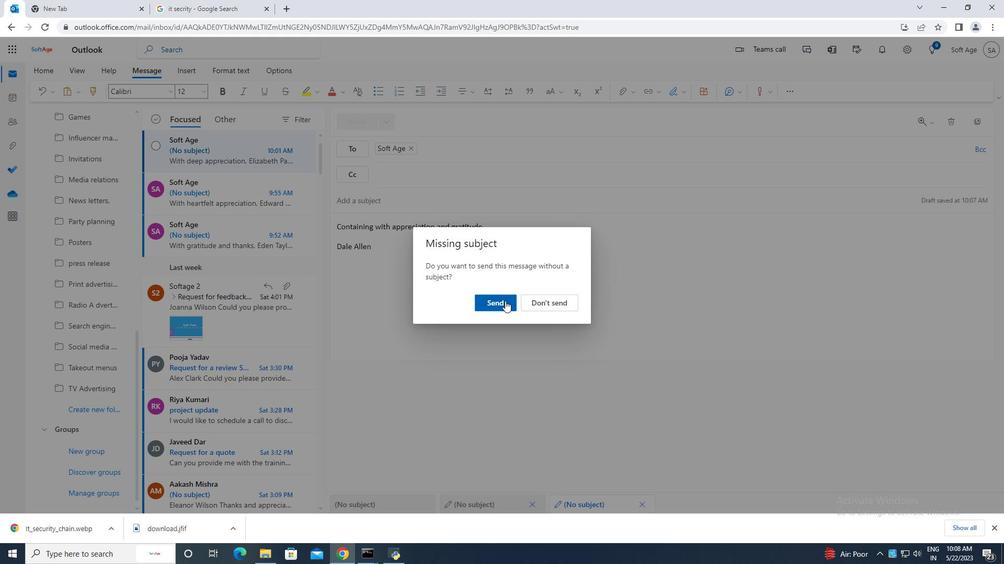 
Action: Mouse moved to (366, 281)
Screenshot: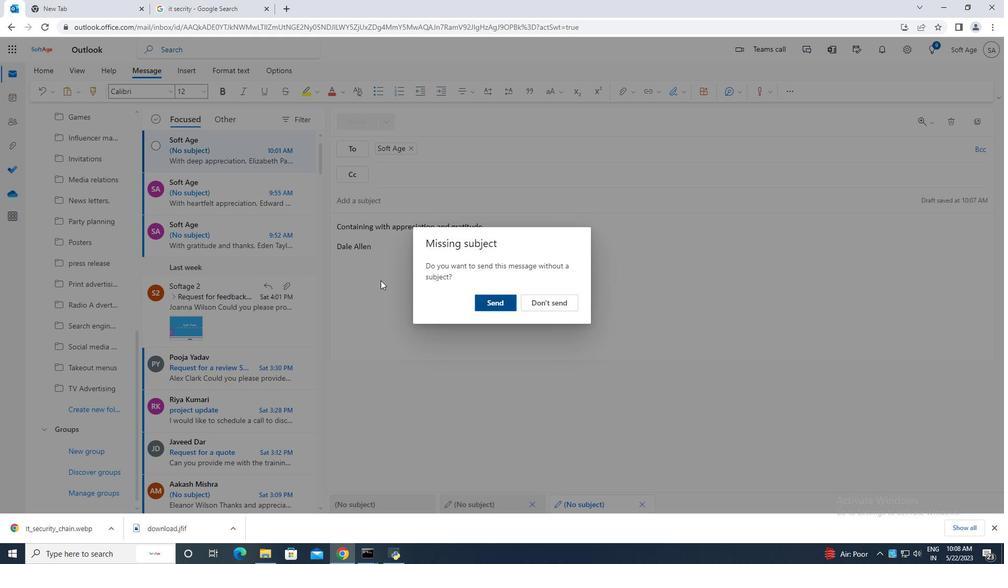 
